 Task: Sort the products in the category "Chardonnay" by price (highest first).
Action: Mouse moved to (1047, 321)
Screenshot: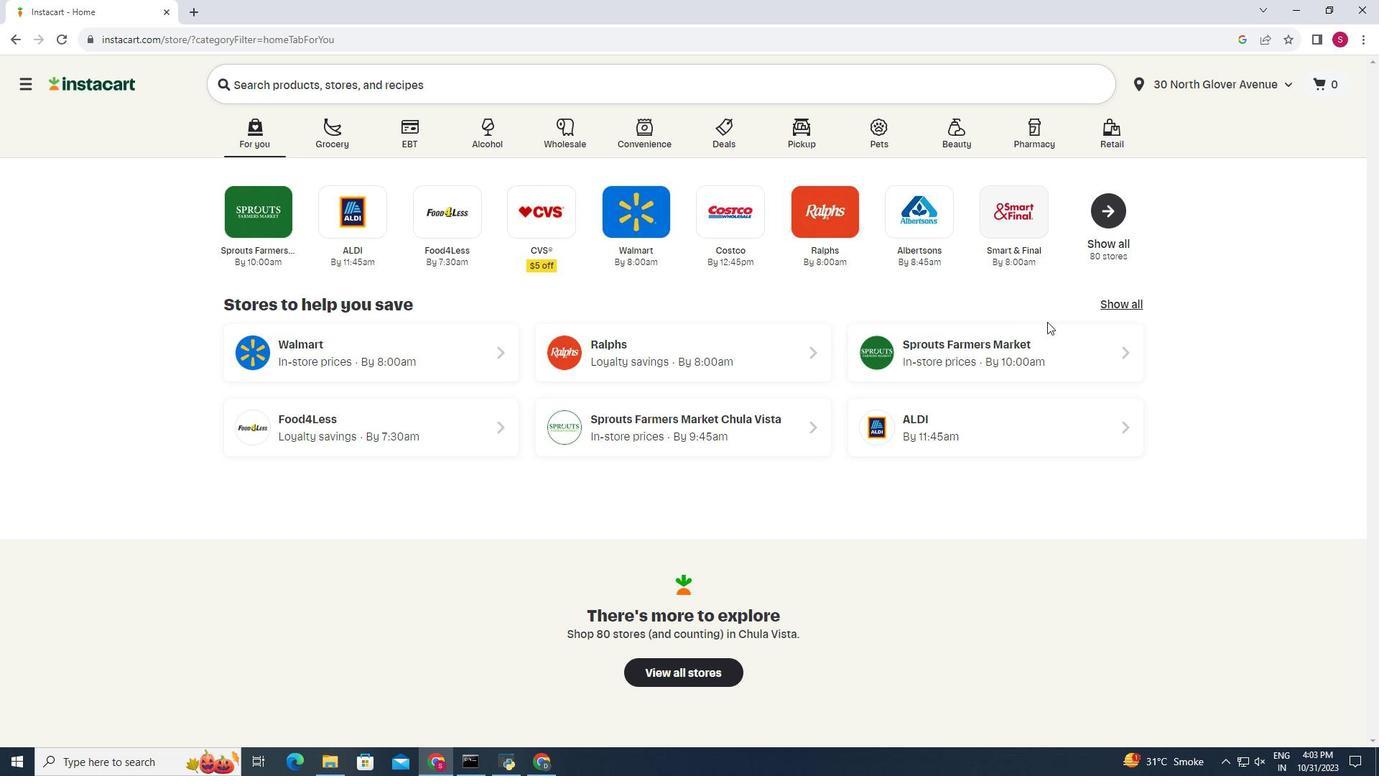 
Action: Mouse pressed left at (1047, 321)
Screenshot: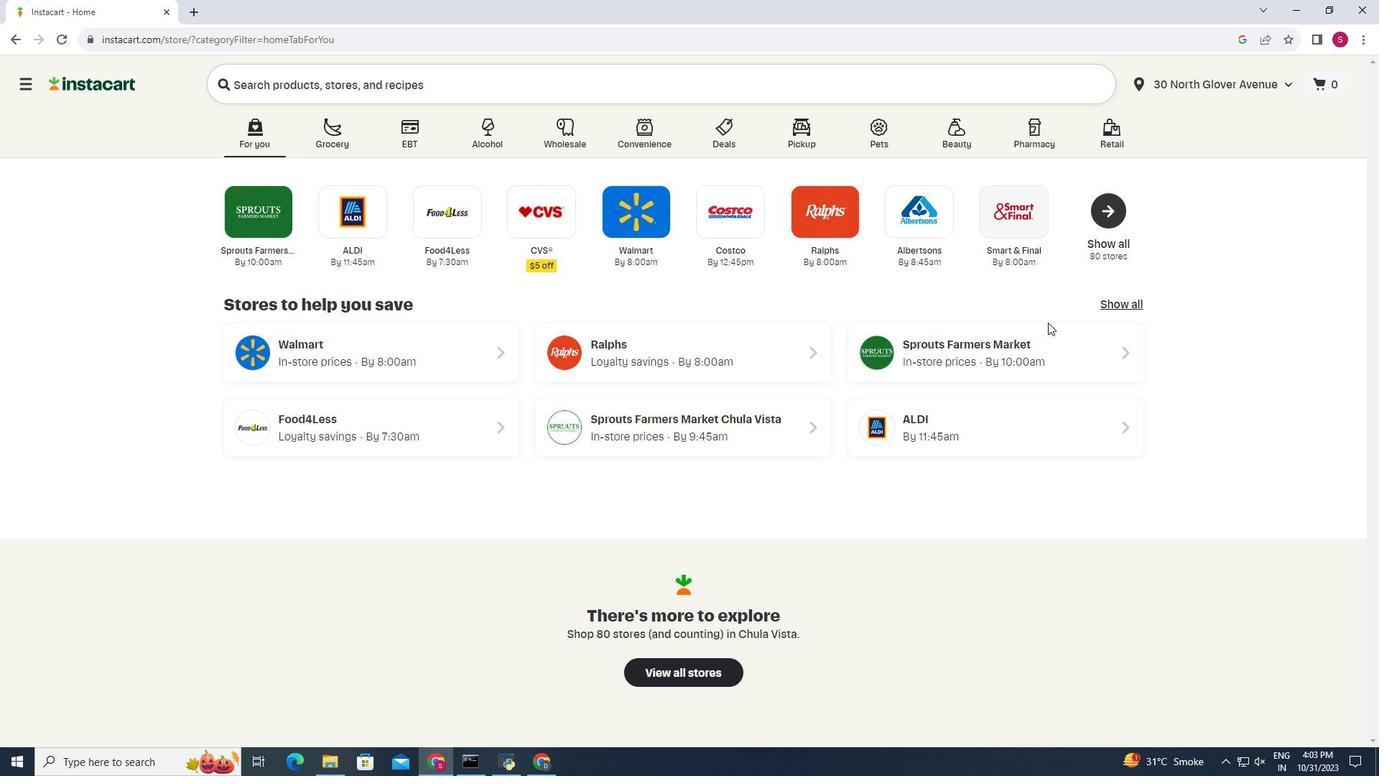 
Action: Mouse moved to (1059, 341)
Screenshot: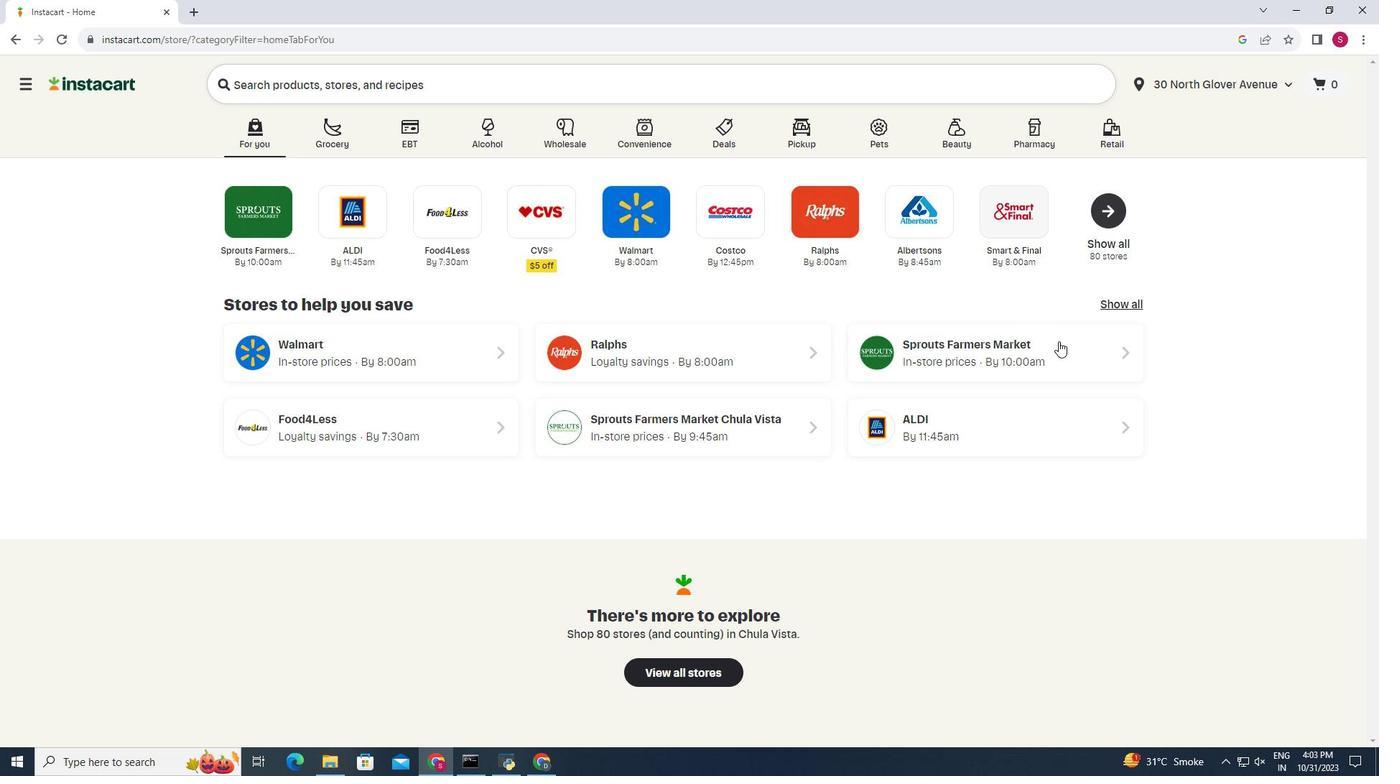 
Action: Mouse pressed left at (1059, 341)
Screenshot: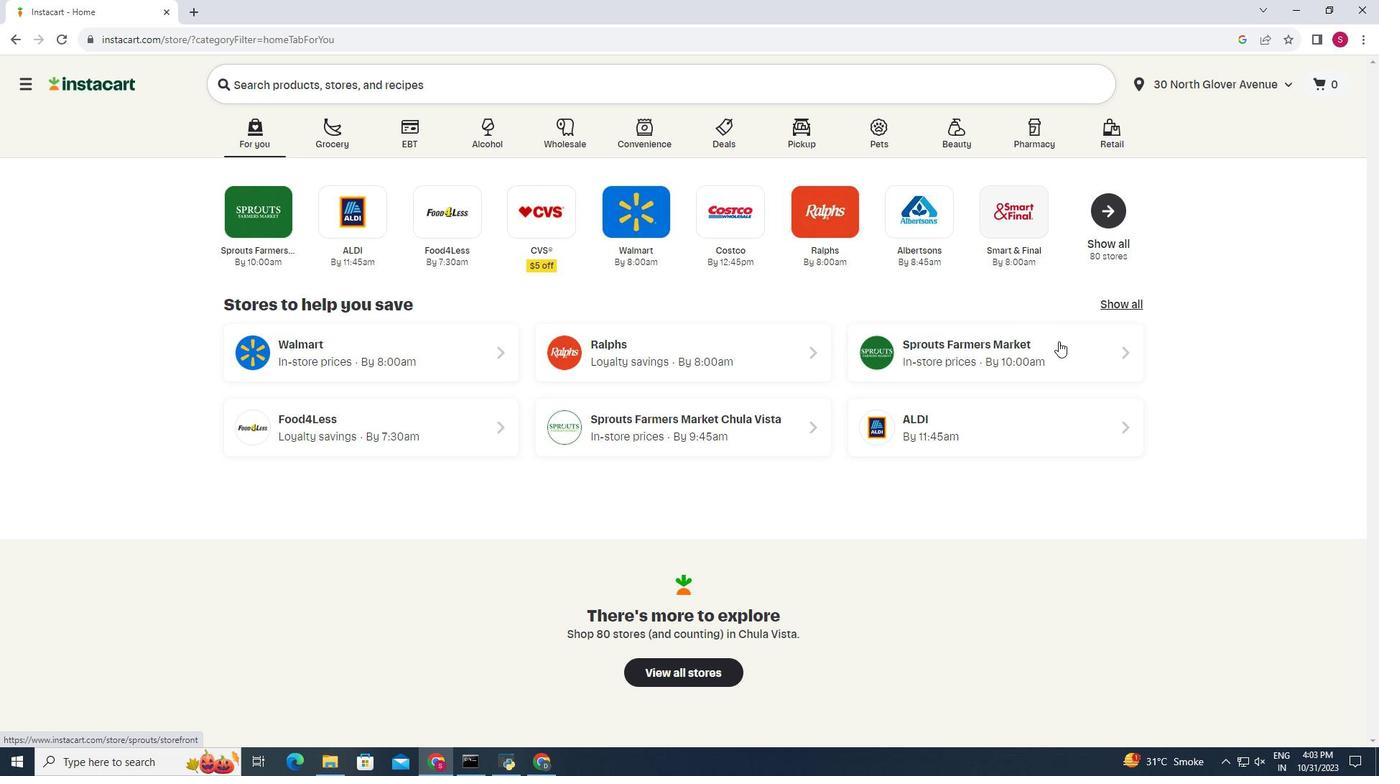 
Action: Mouse moved to (59, 684)
Screenshot: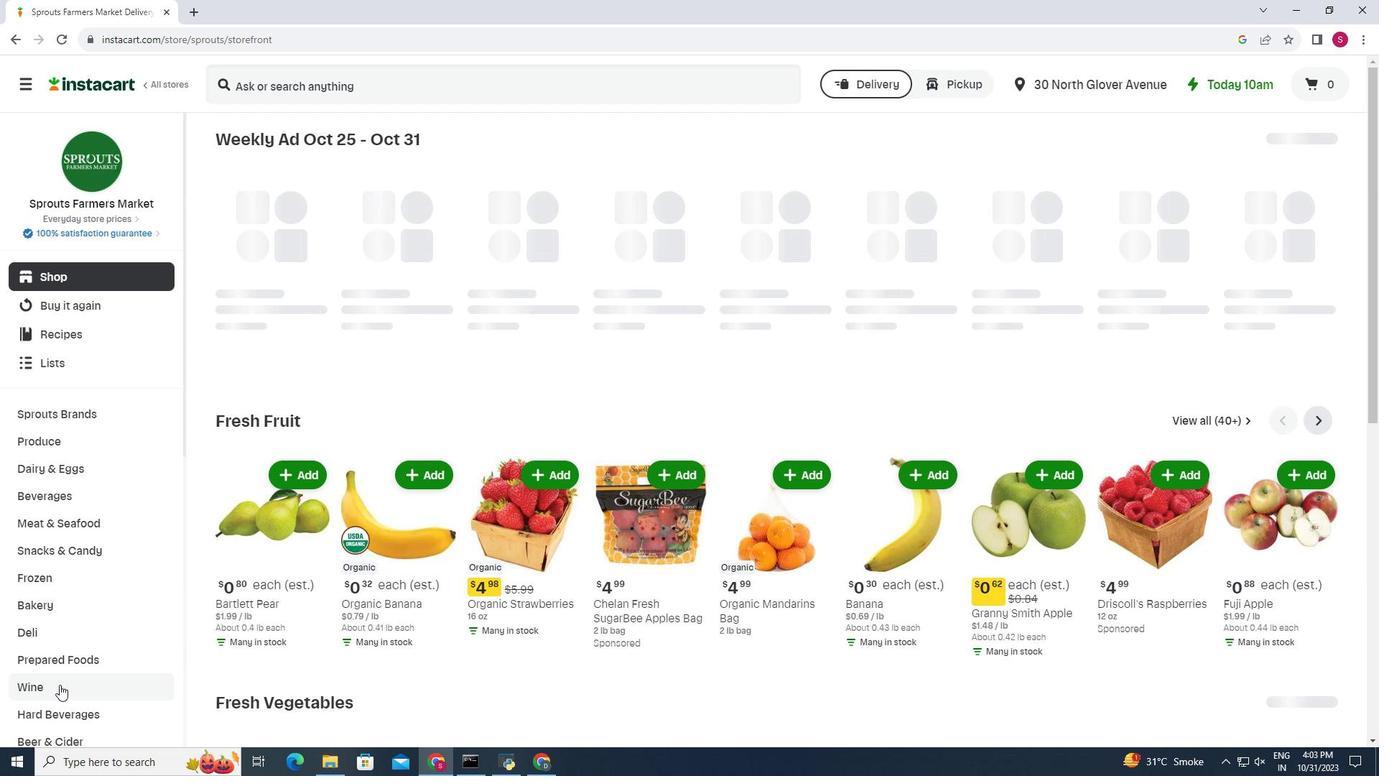 
Action: Mouse pressed left at (59, 684)
Screenshot: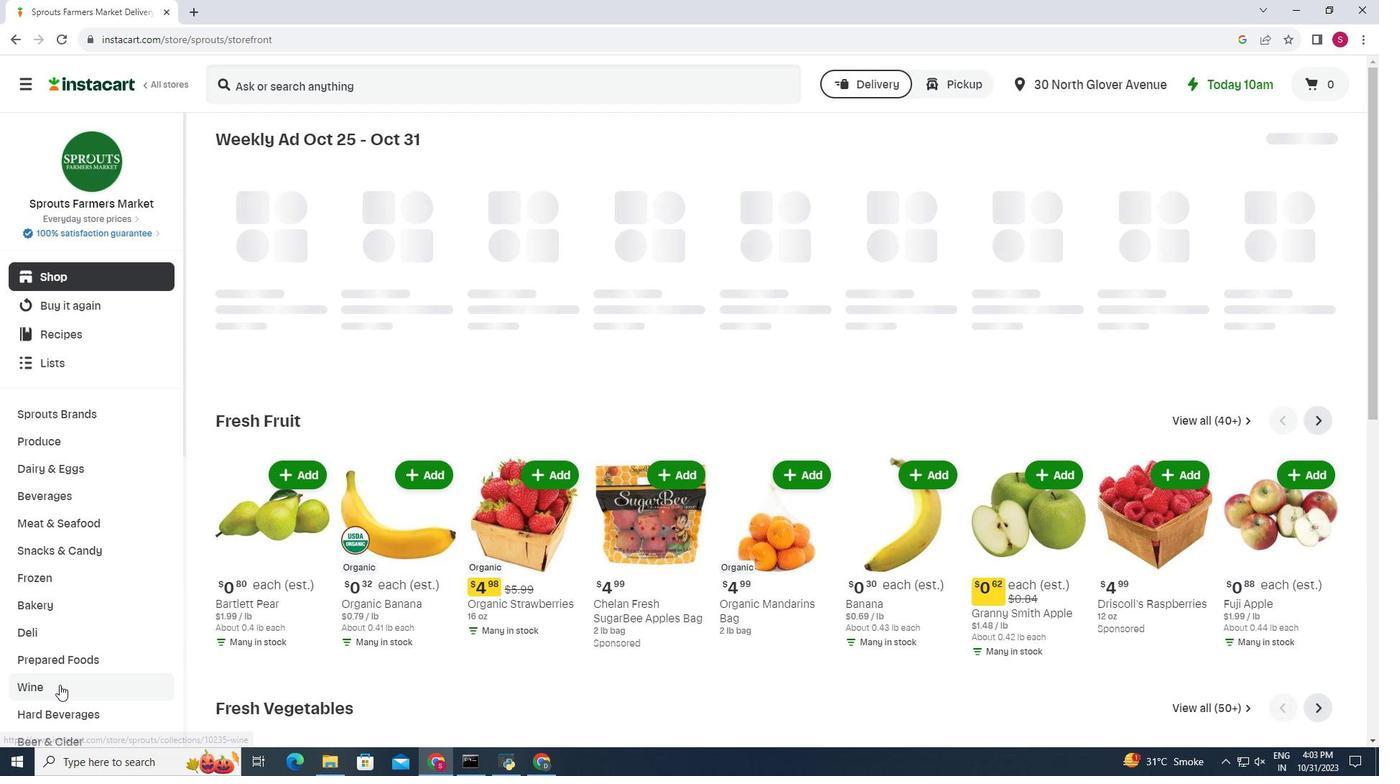 
Action: Mouse moved to (365, 168)
Screenshot: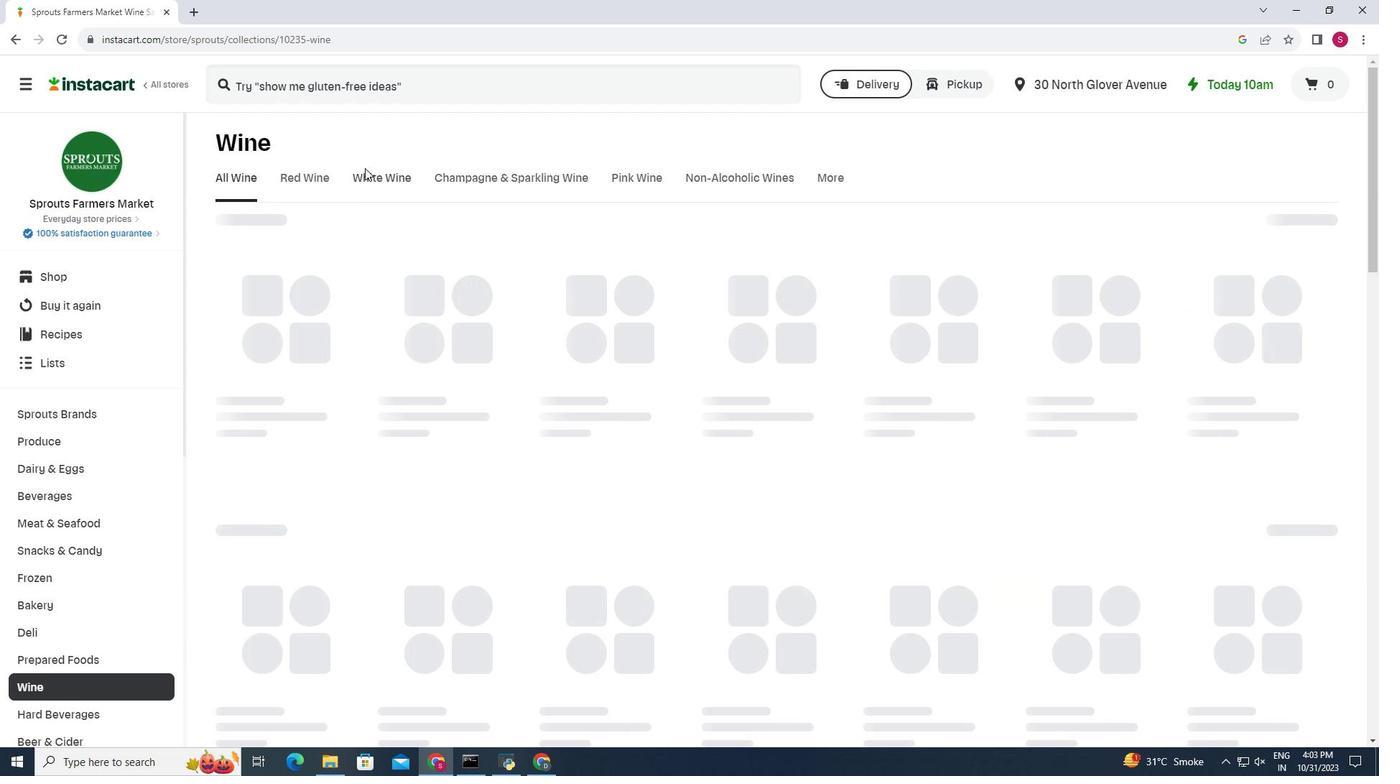 
Action: Mouse pressed left at (365, 168)
Screenshot: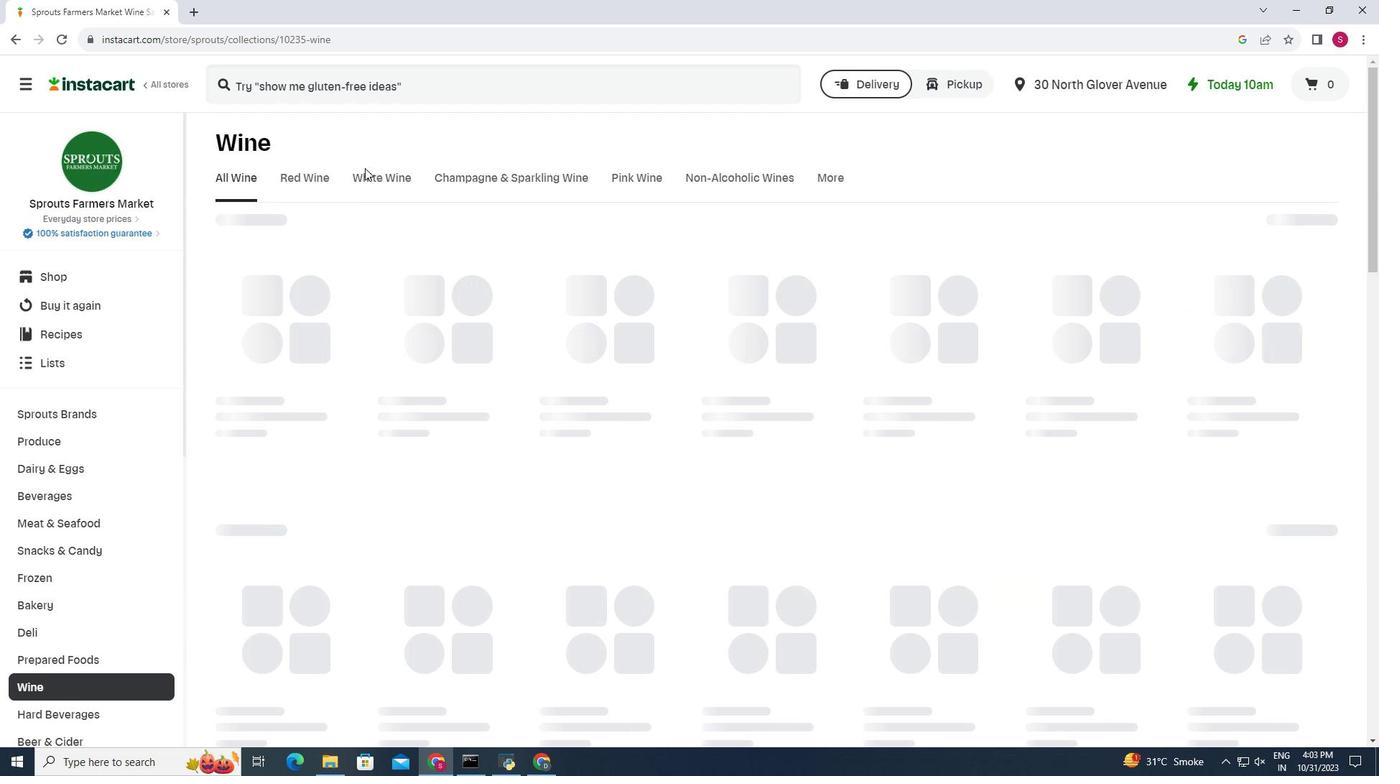 
Action: Mouse moved to (369, 171)
Screenshot: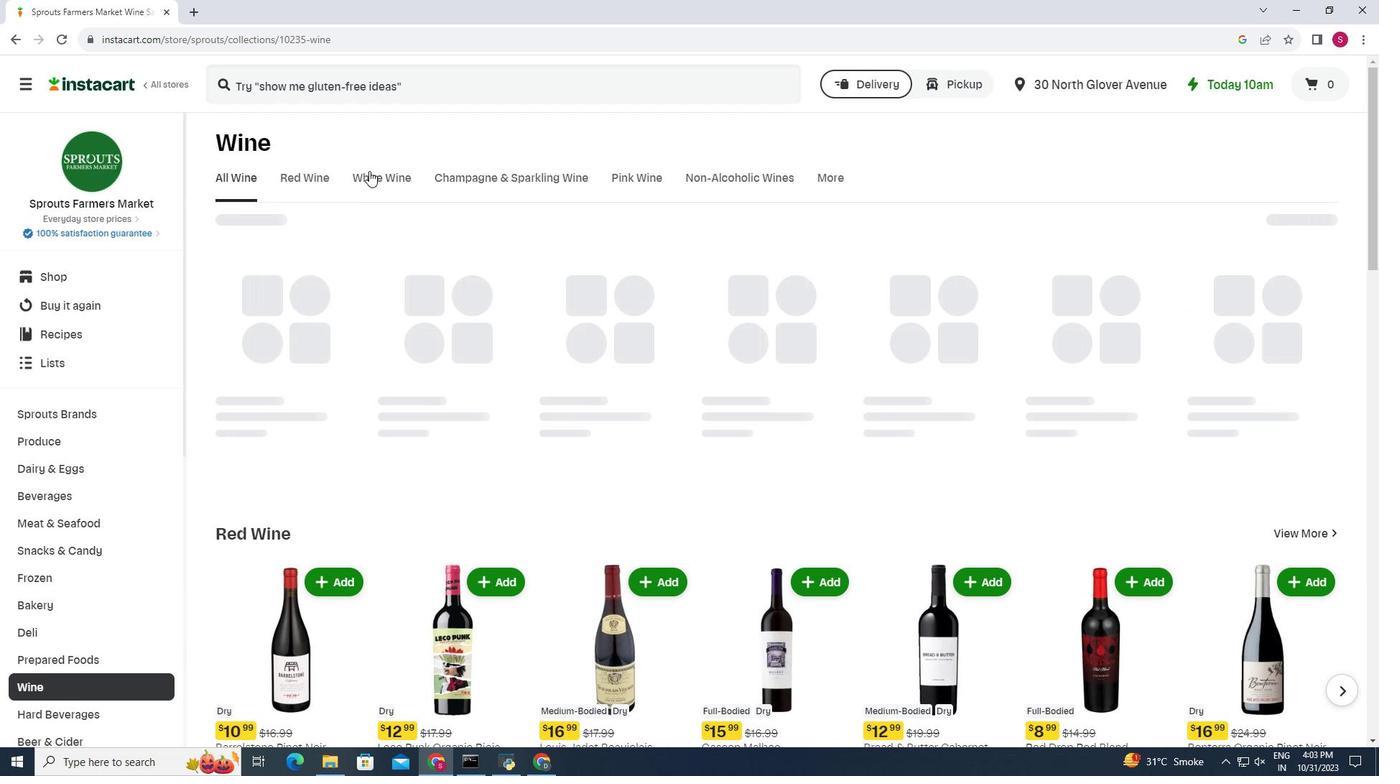
Action: Mouse pressed left at (369, 171)
Screenshot: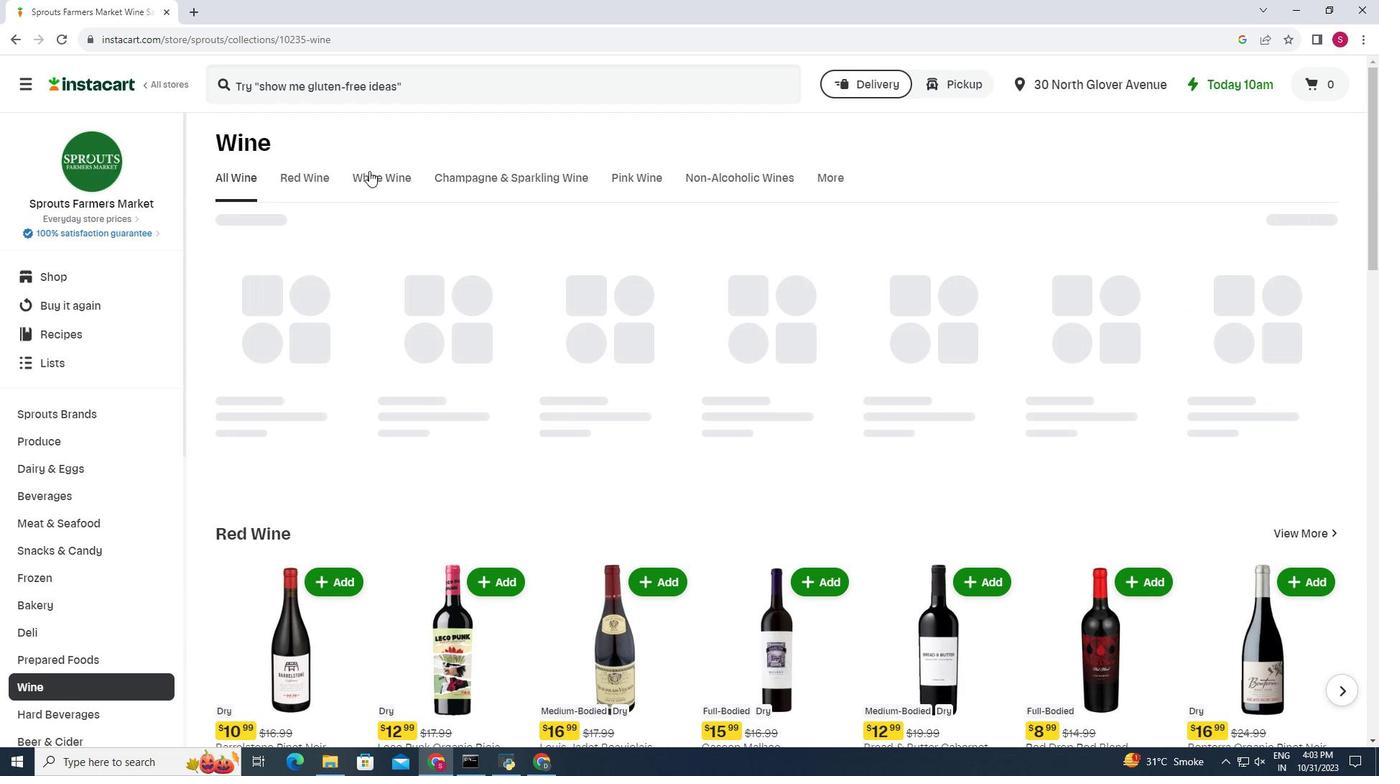 
Action: Mouse moved to (467, 240)
Screenshot: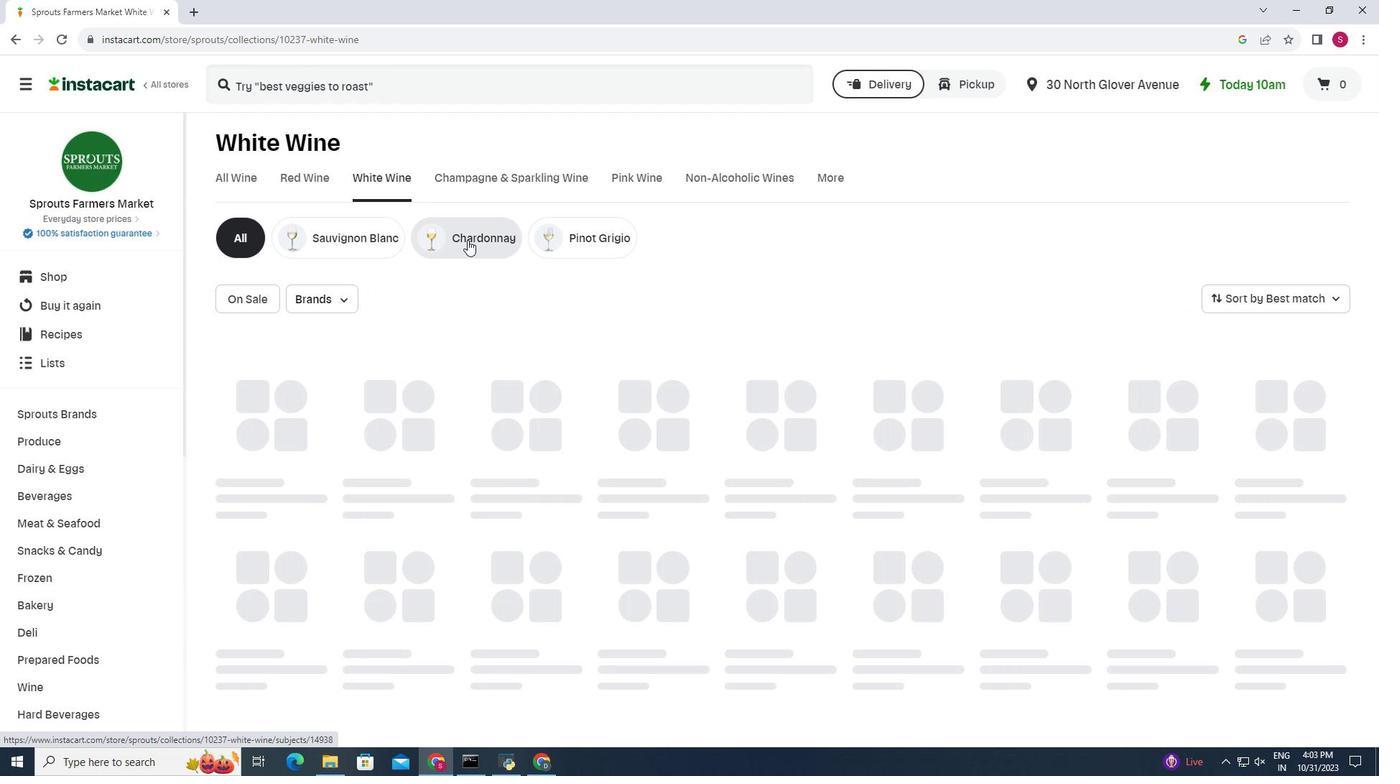 
Action: Mouse pressed left at (467, 240)
Screenshot: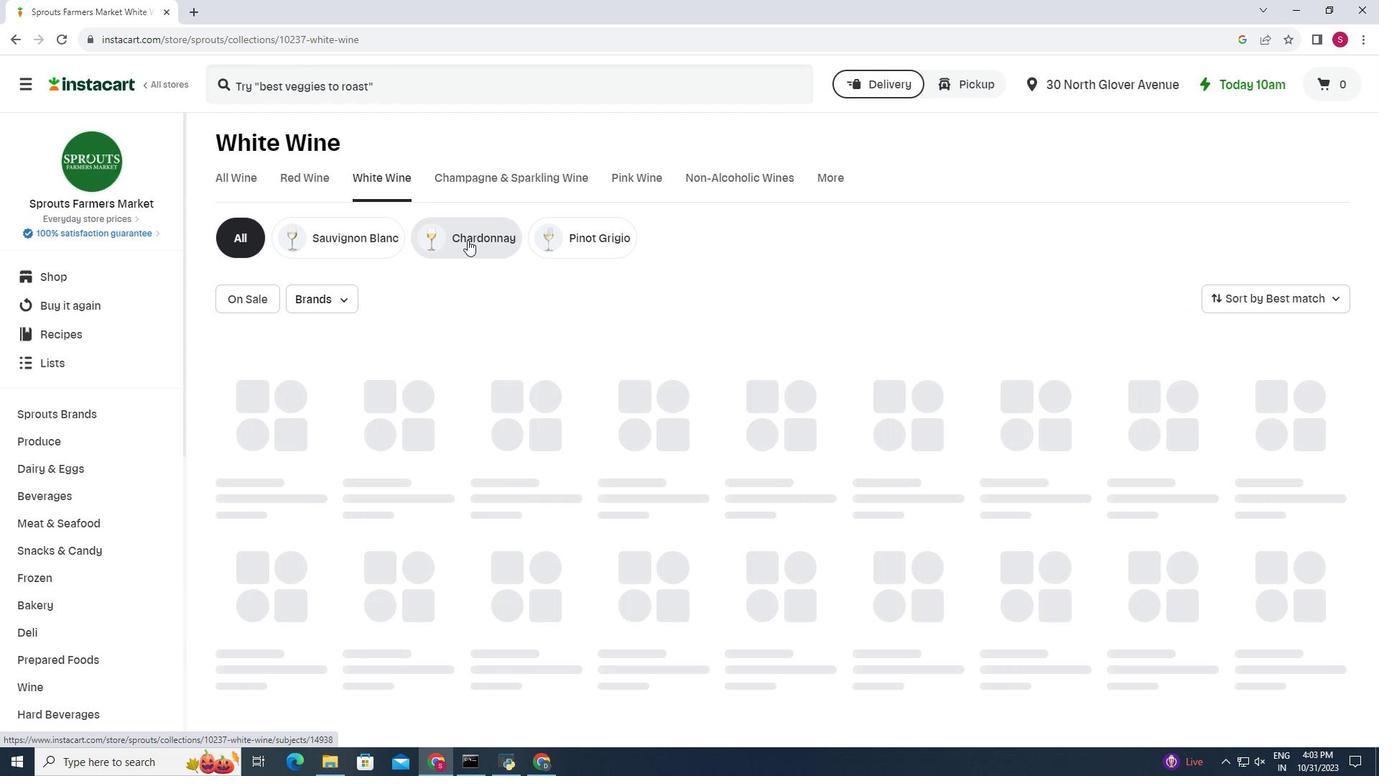 
Action: Mouse moved to (1320, 296)
Screenshot: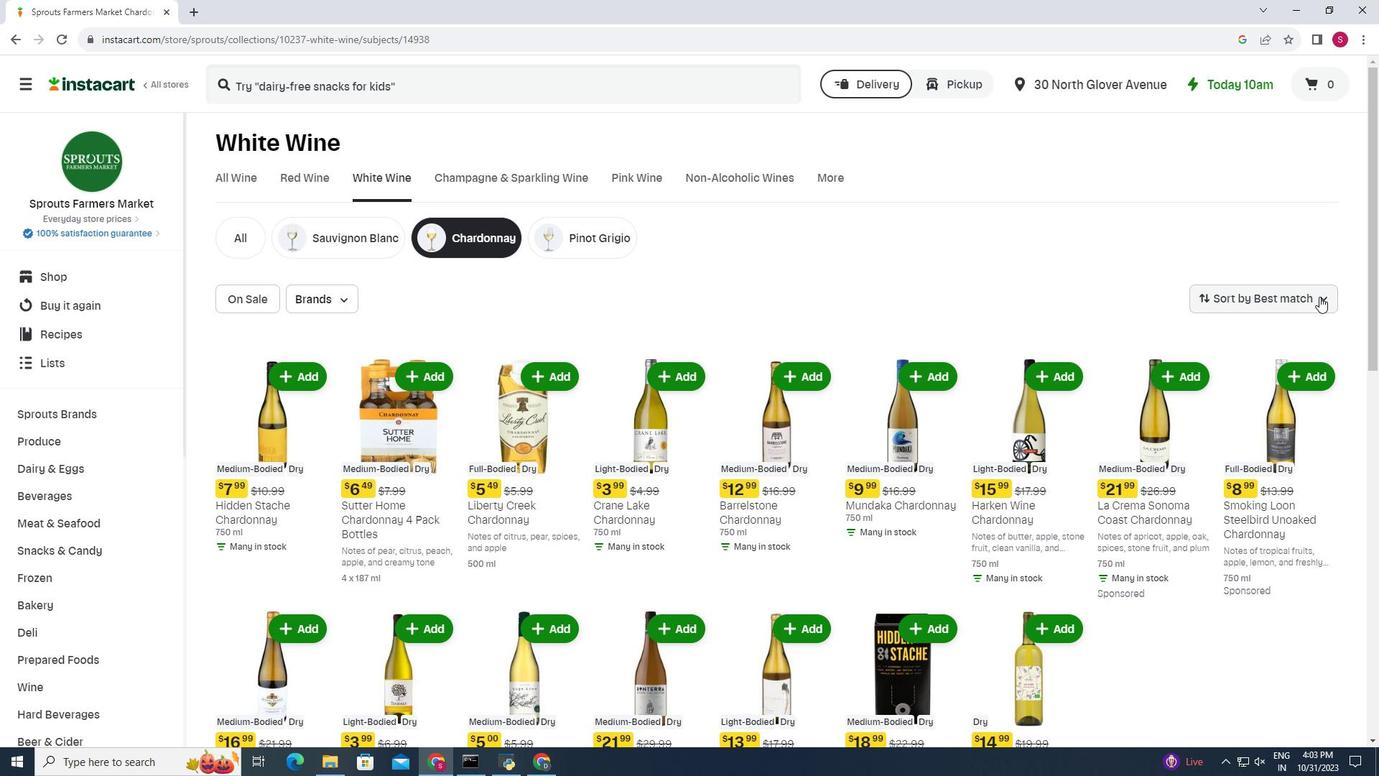 
Action: Mouse pressed left at (1320, 296)
Screenshot: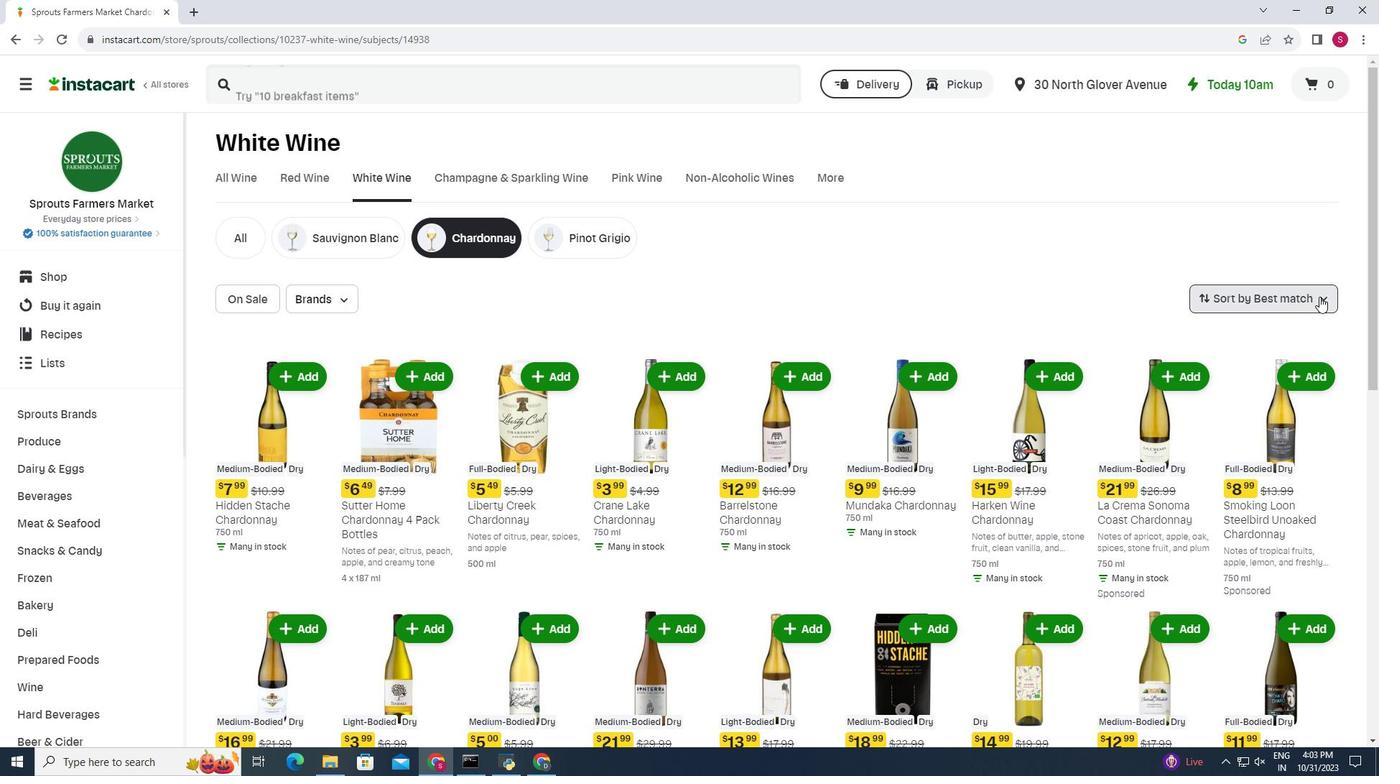 
Action: Mouse moved to (1292, 389)
Screenshot: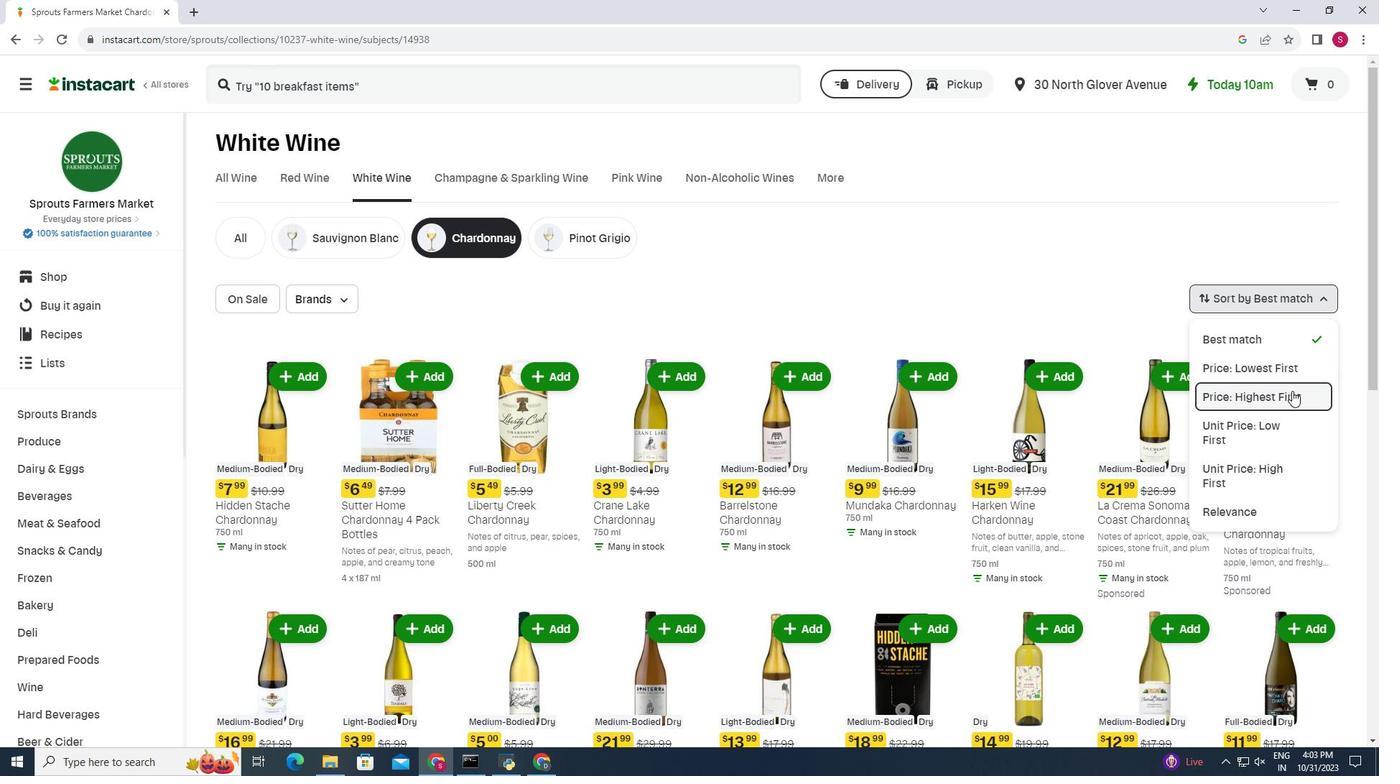 
Action: Mouse pressed left at (1292, 389)
Screenshot: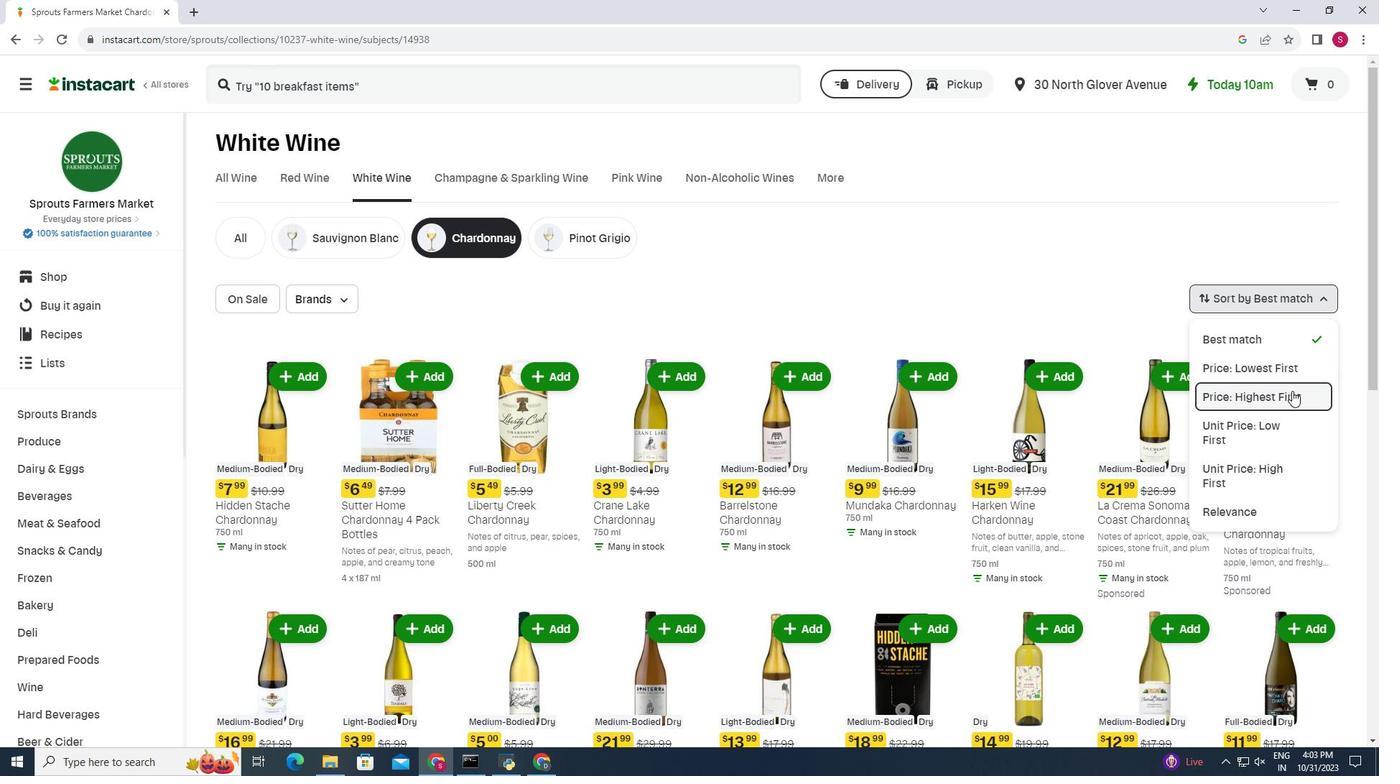 
Action: Mouse moved to (632, 316)
Screenshot: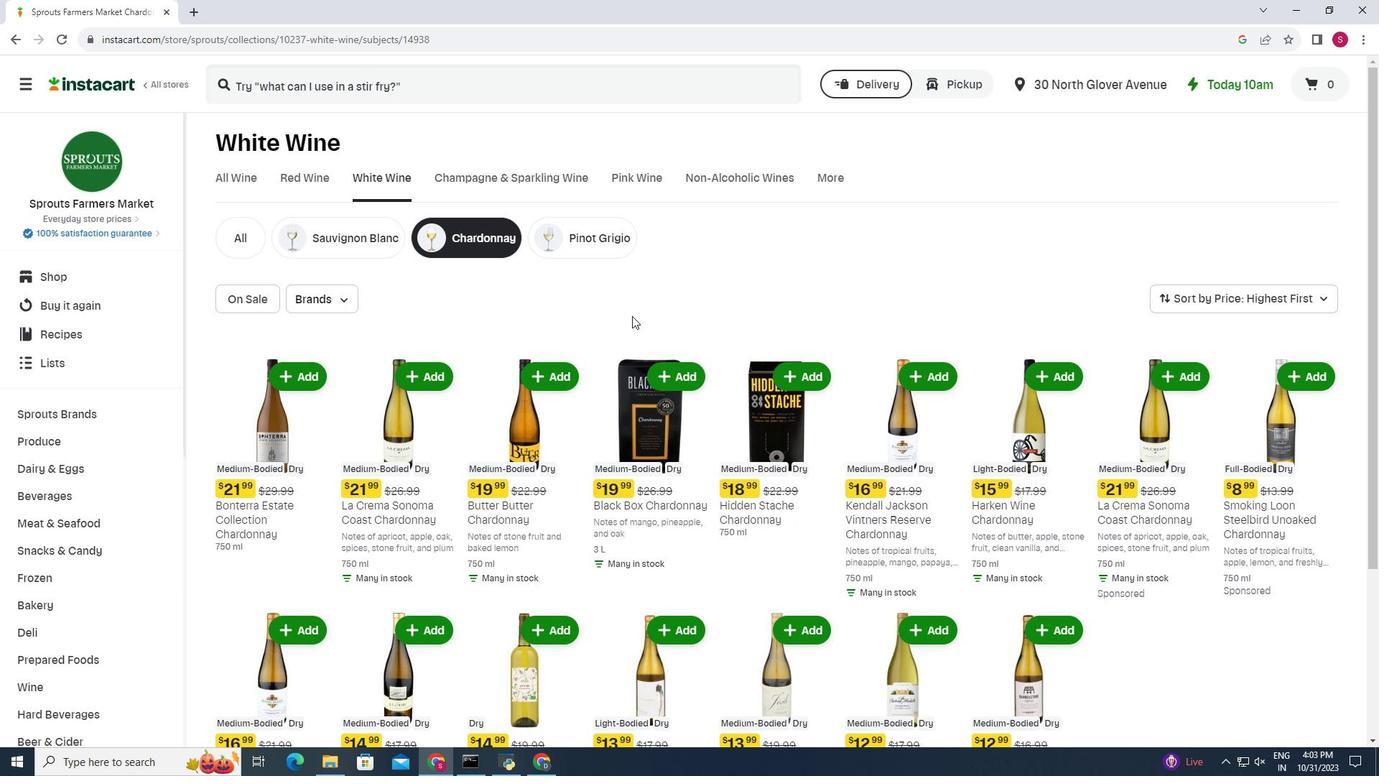 
Action: Mouse scrolled (632, 315) with delta (0, 0)
Screenshot: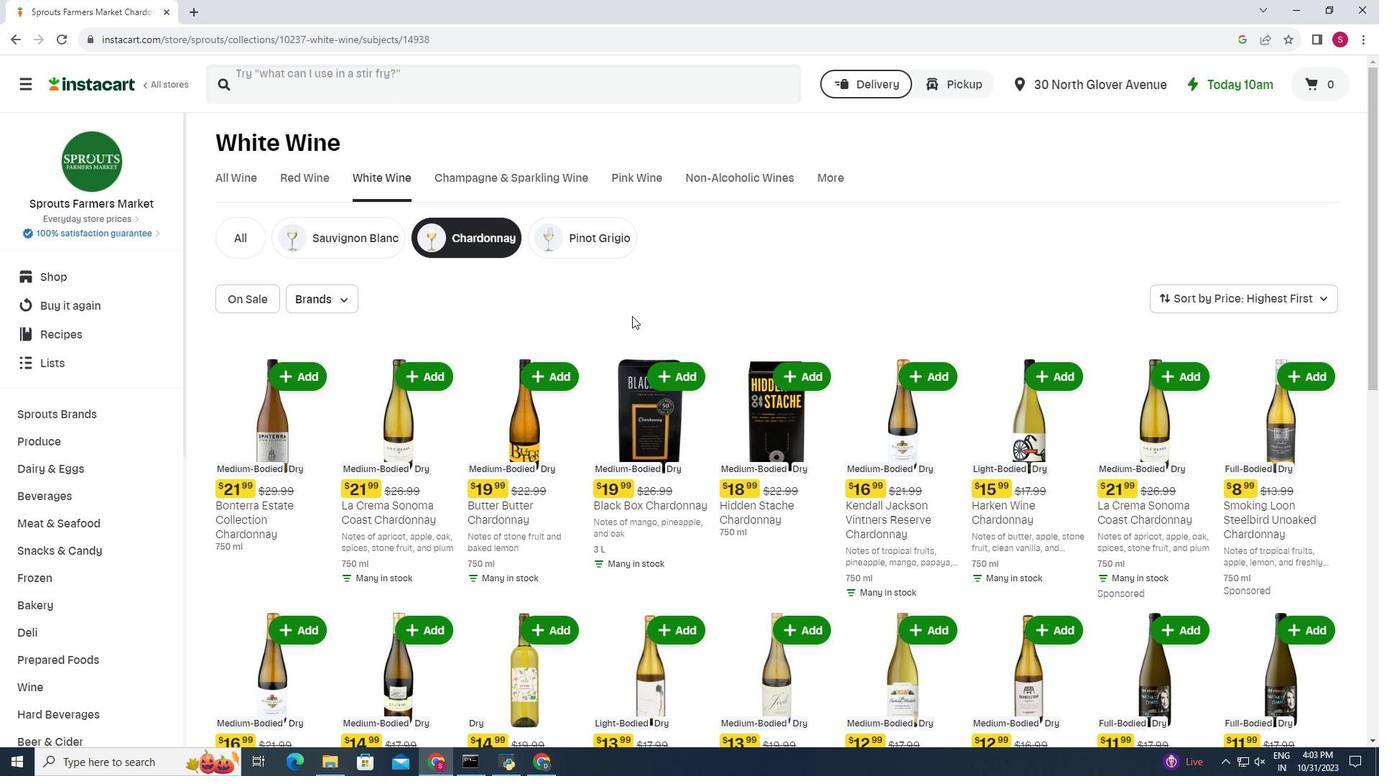 
Action: Mouse scrolled (632, 315) with delta (0, 0)
Screenshot: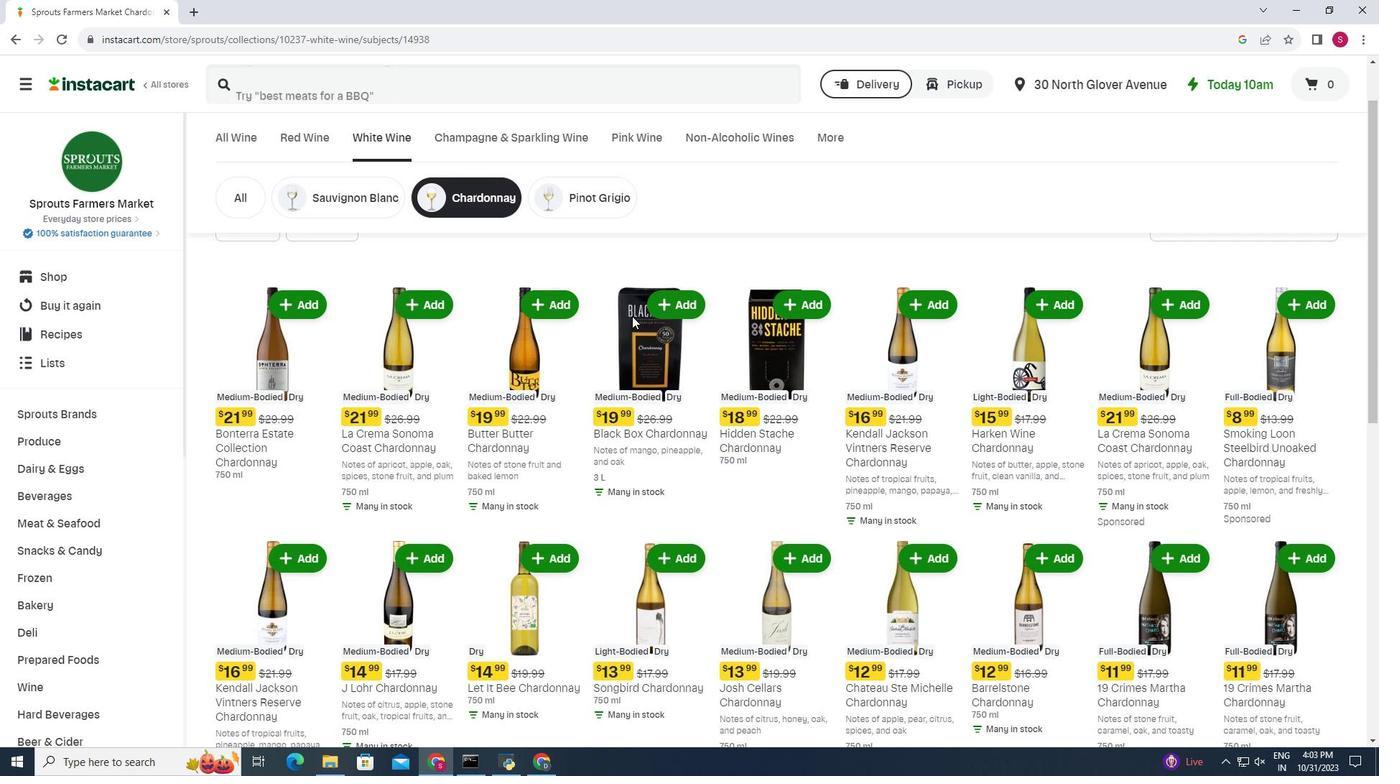 
Action: Mouse scrolled (632, 315) with delta (0, 0)
Screenshot: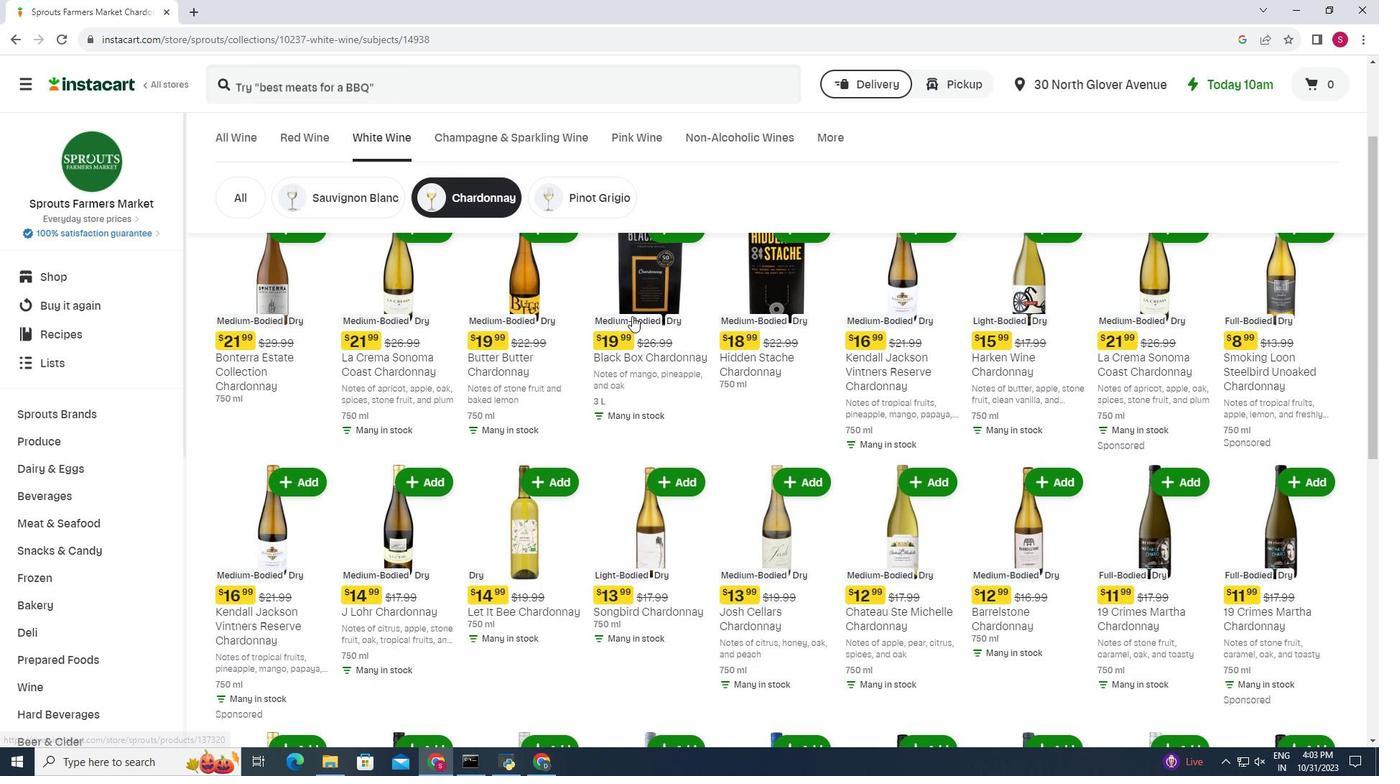 
Action: Mouse scrolled (632, 315) with delta (0, 0)
Screenshot: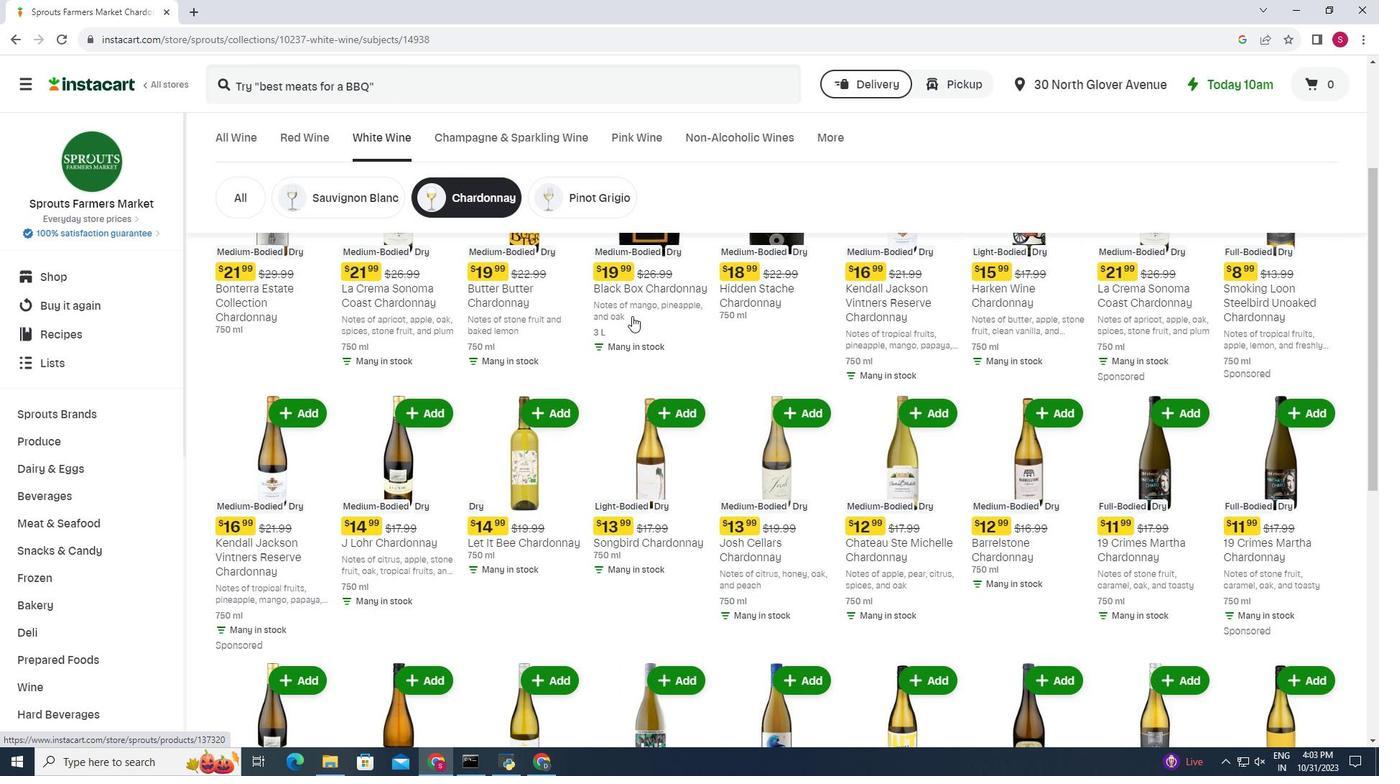 
Action: Mouse scrolled (632, 315) with delta (0, 0)
Screenshot: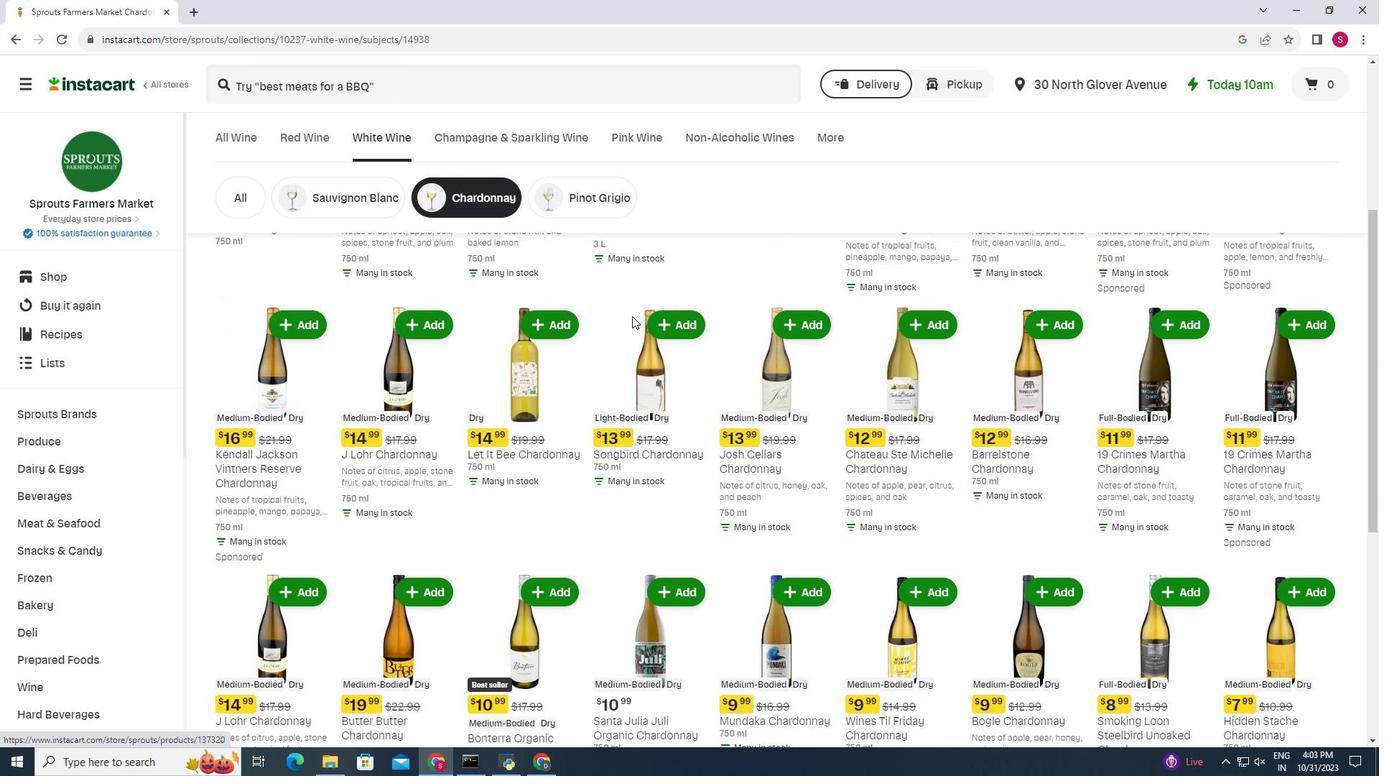 
Action: Mouse scrolled (632, 315) with delta (0, 0)
Screenshot: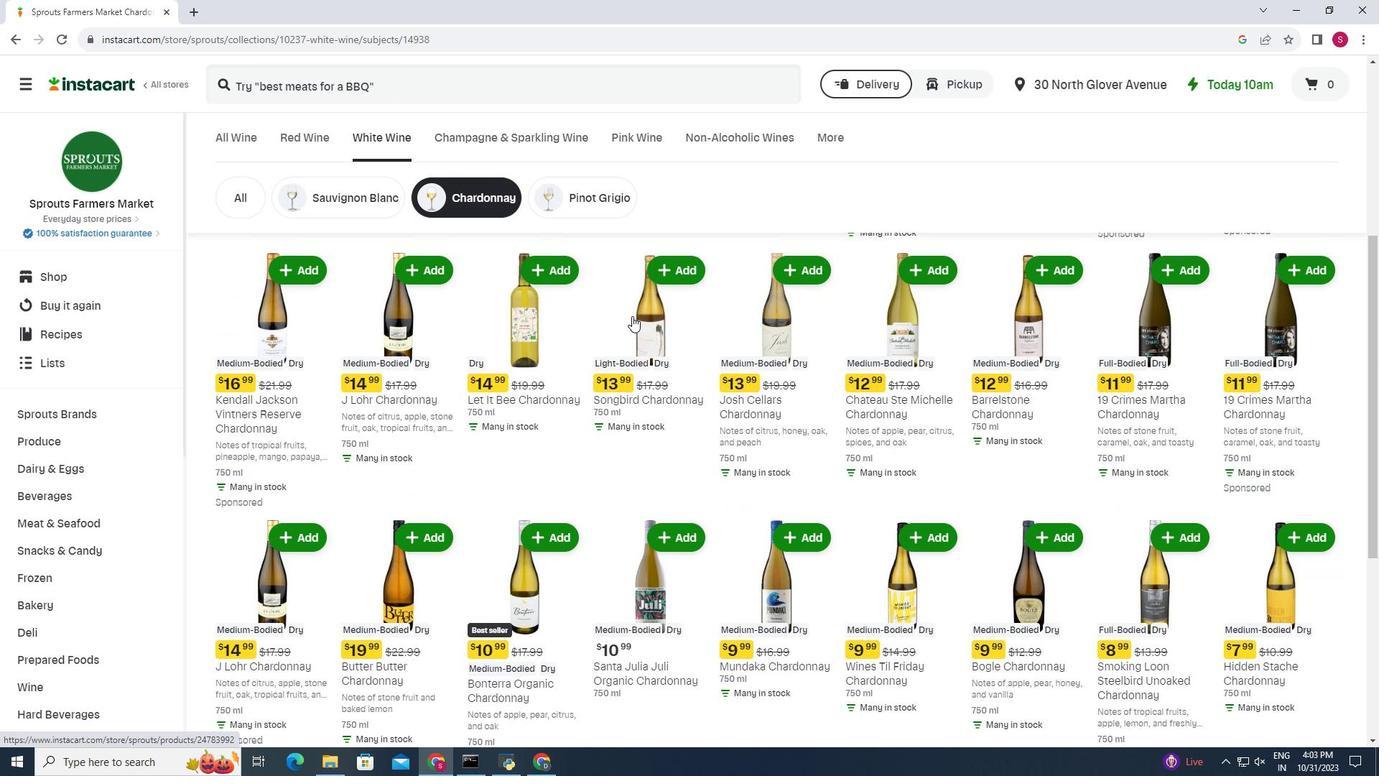 
Action: Mouse moved to (632, 315)
Screenshot: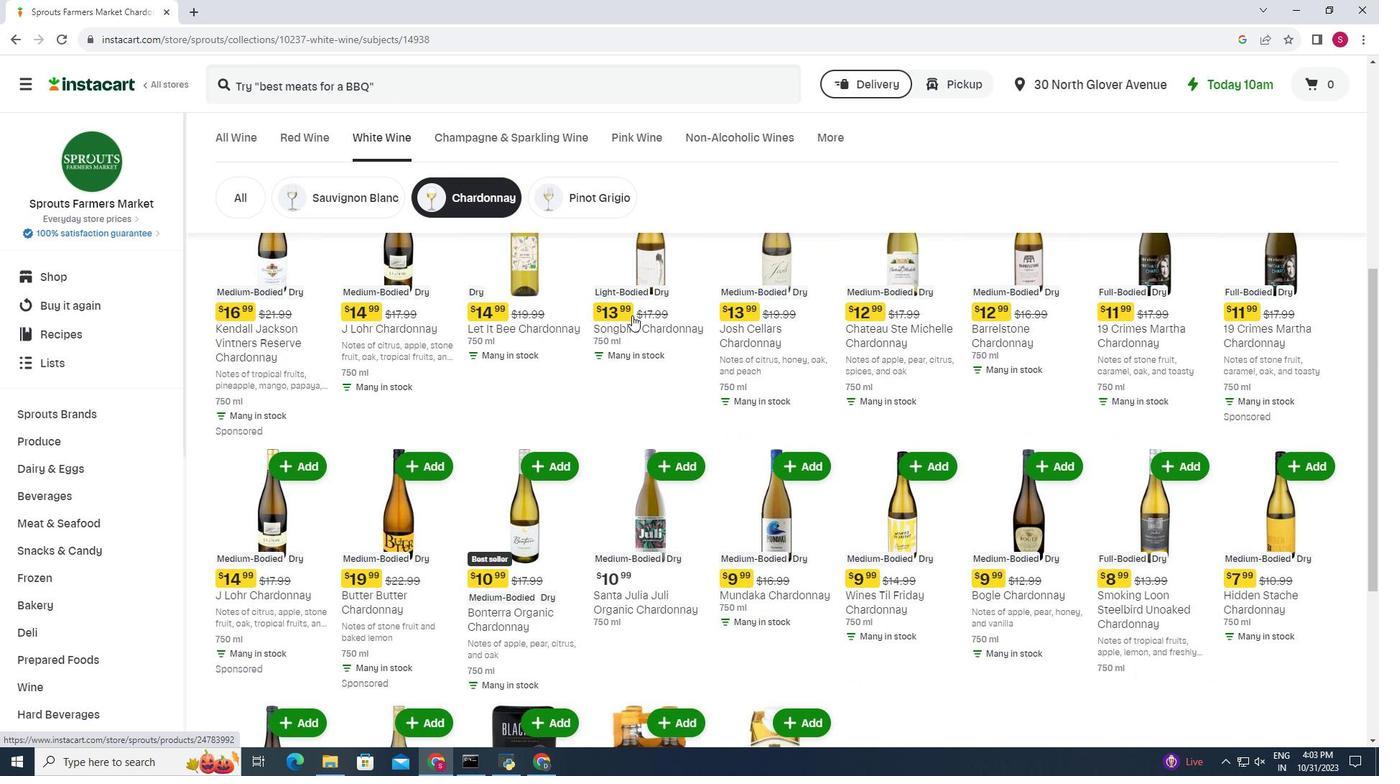 
Action: Mouse scrolled (632, 314) with delta (0, 0)
Screenshot: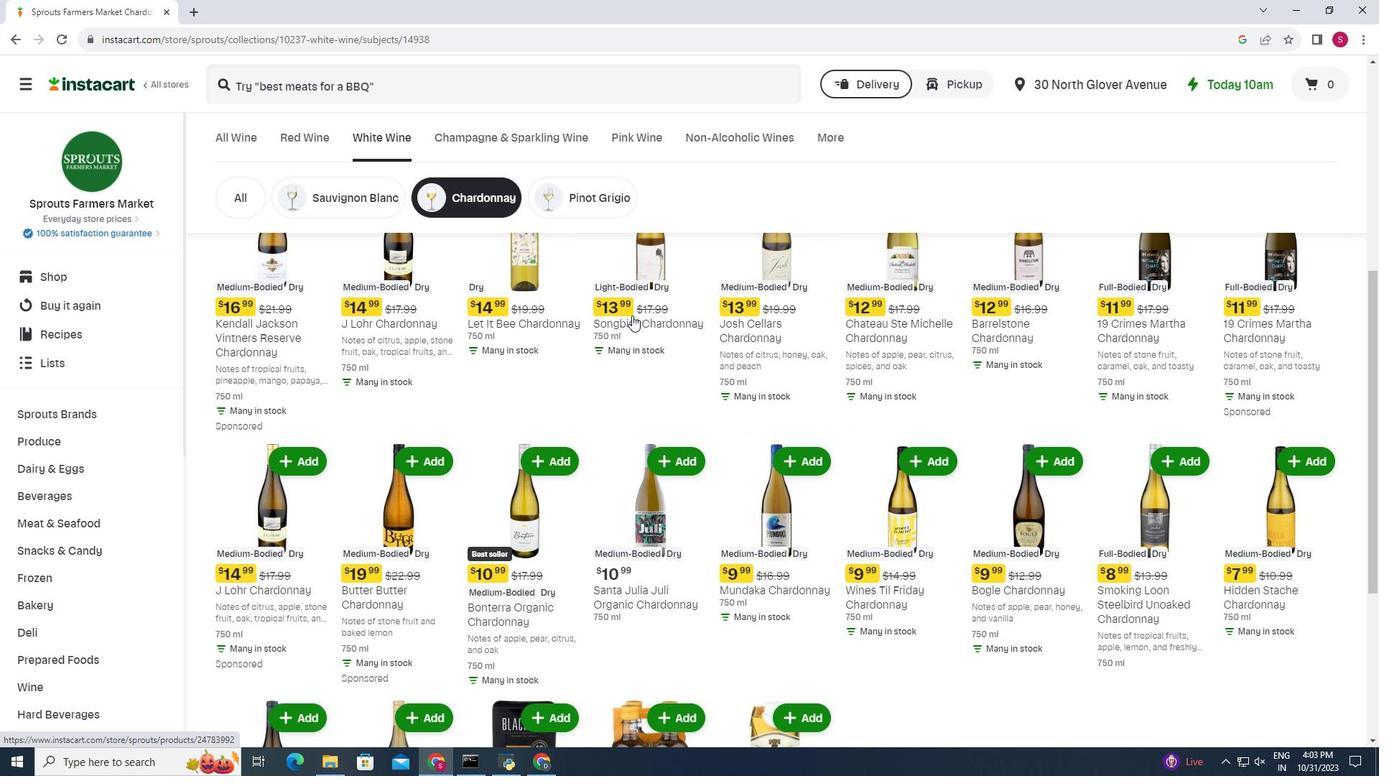 
Action: Mouse scrolled (632, 314) with delta (0, 0)
Screenshot: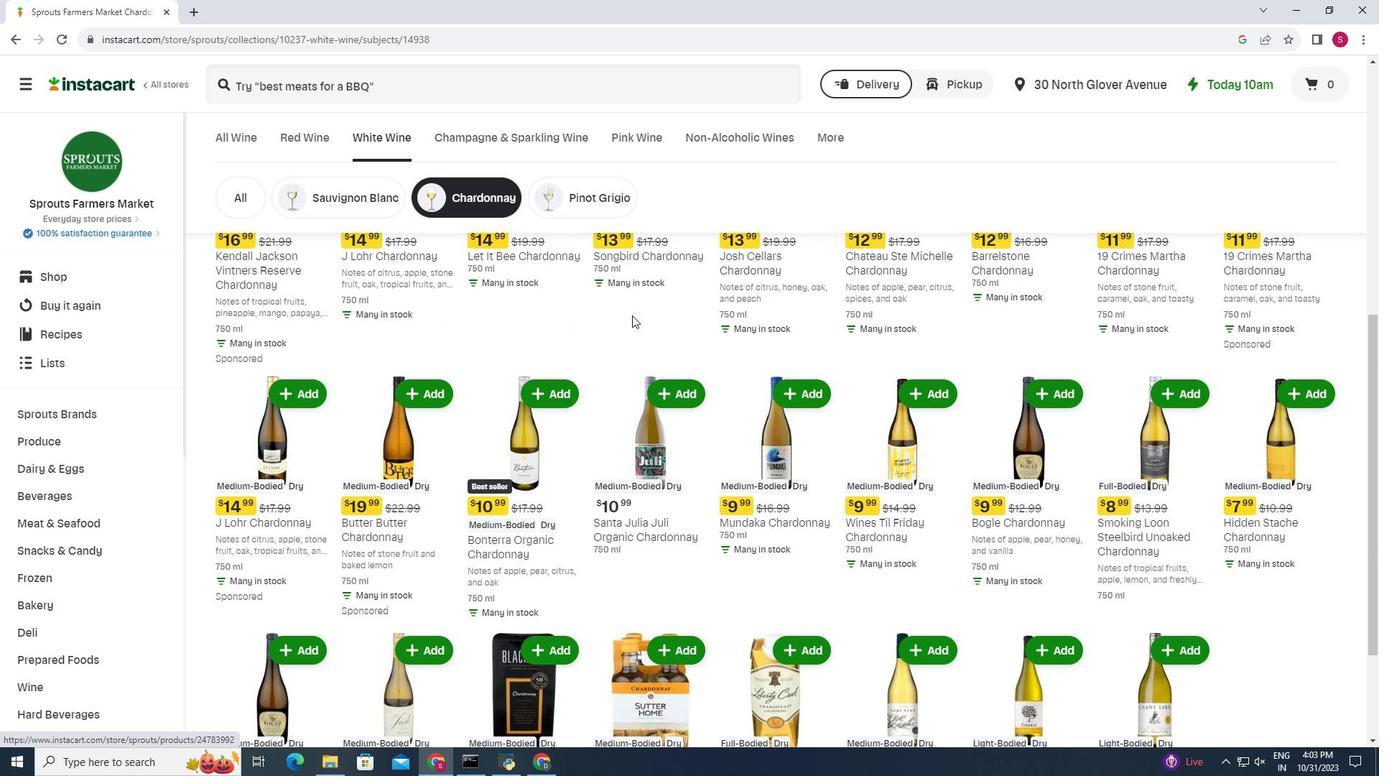 
Action: Mouse scrolled (632, 314) with delta (0, 0)
Screenshot: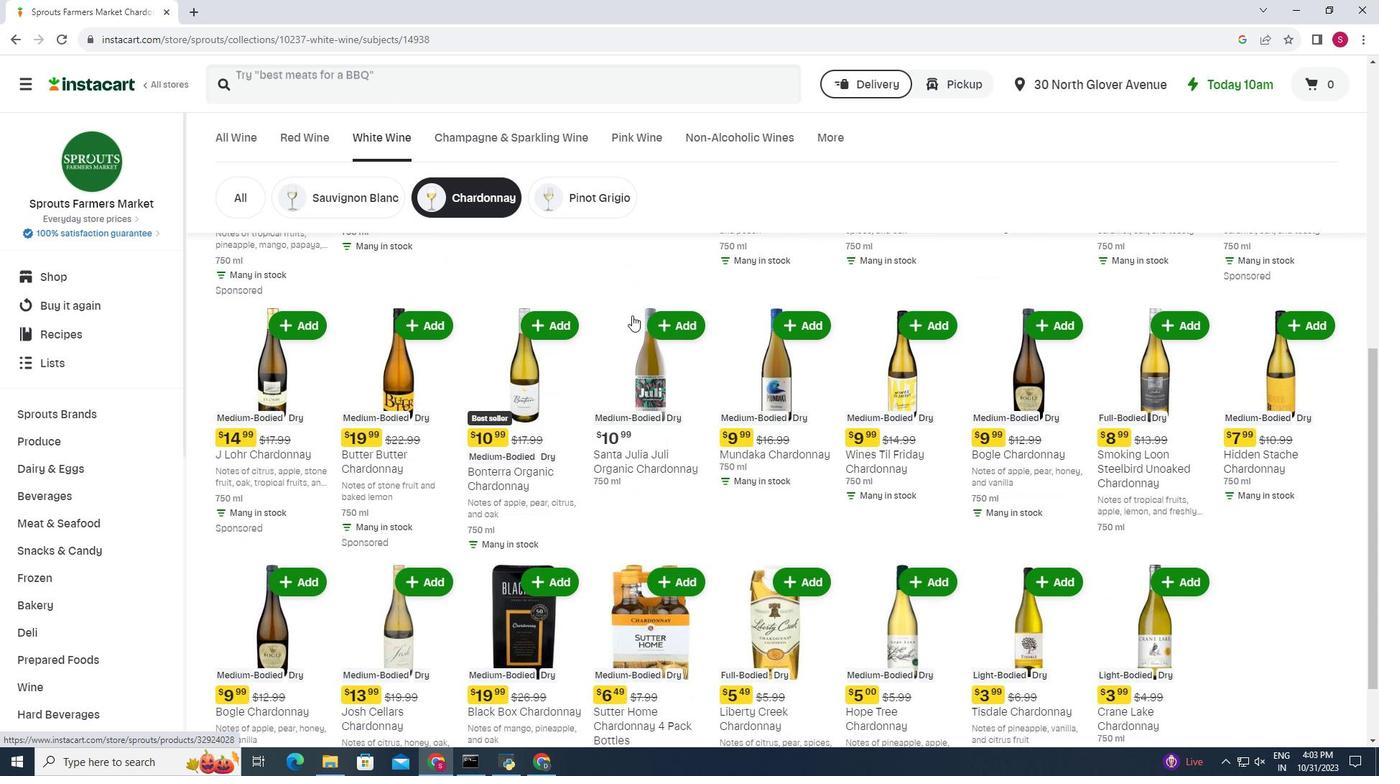 
Action: Mouse scrolled (632, 314) with delta (0, 0)
Screenshot: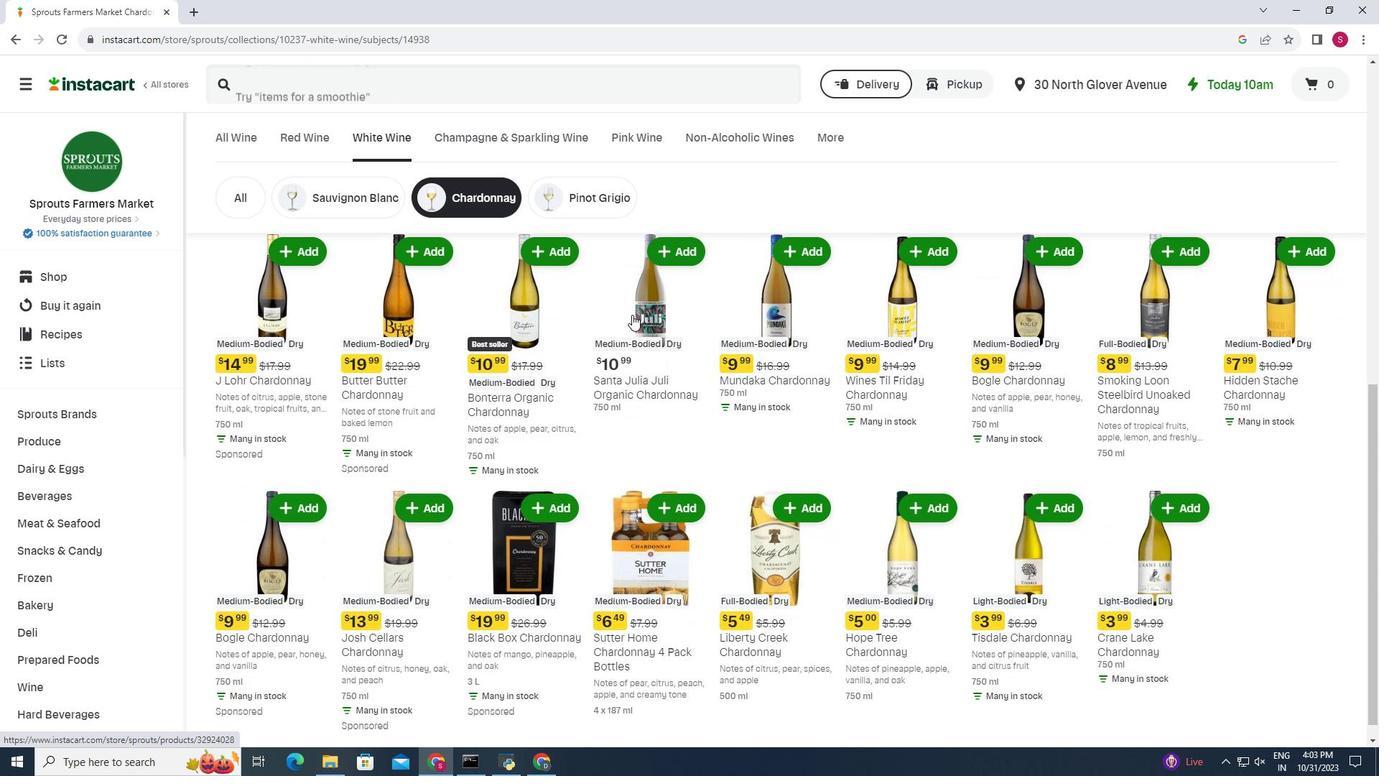 
Action: Mouse moved to (632, 314)
Screenshot: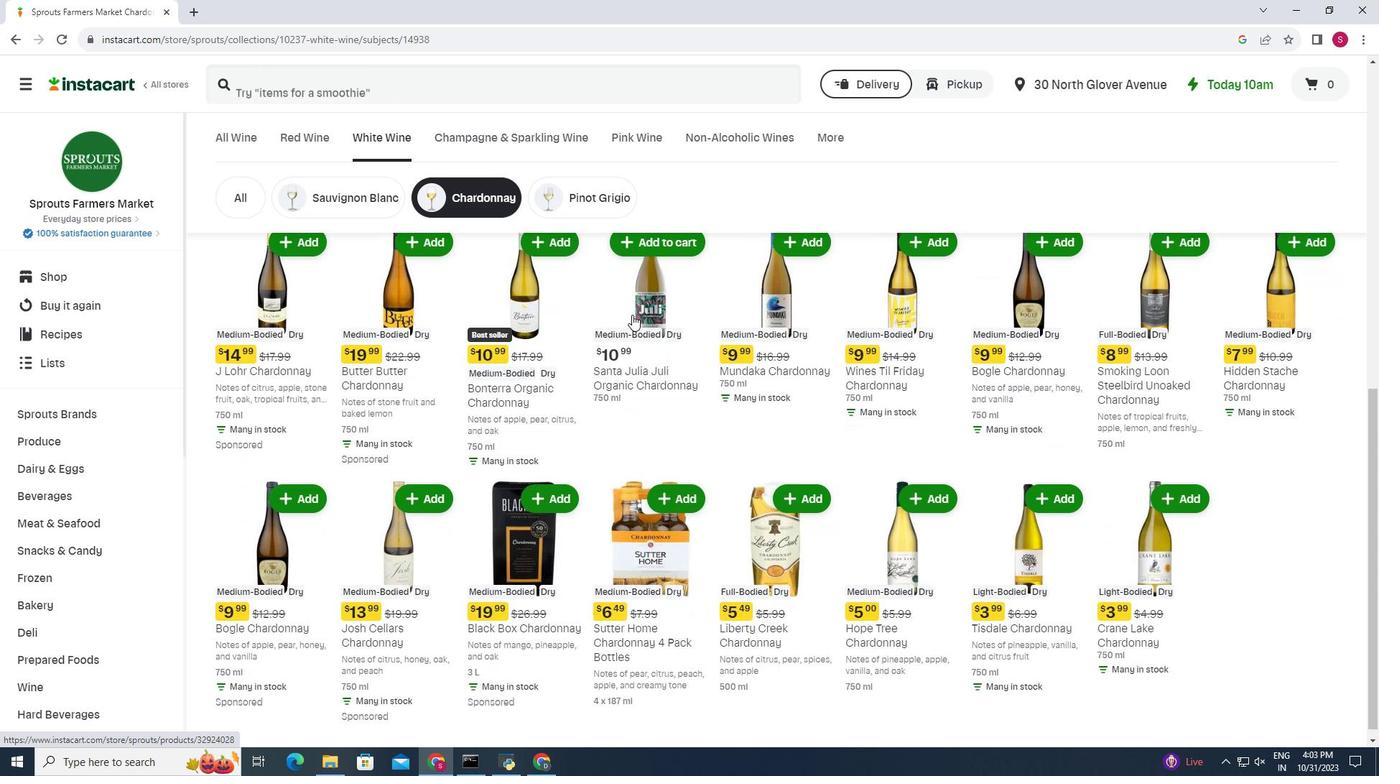 
Action: Mouse scrolled (632, 314) with delta (0, 0)
Screenshot: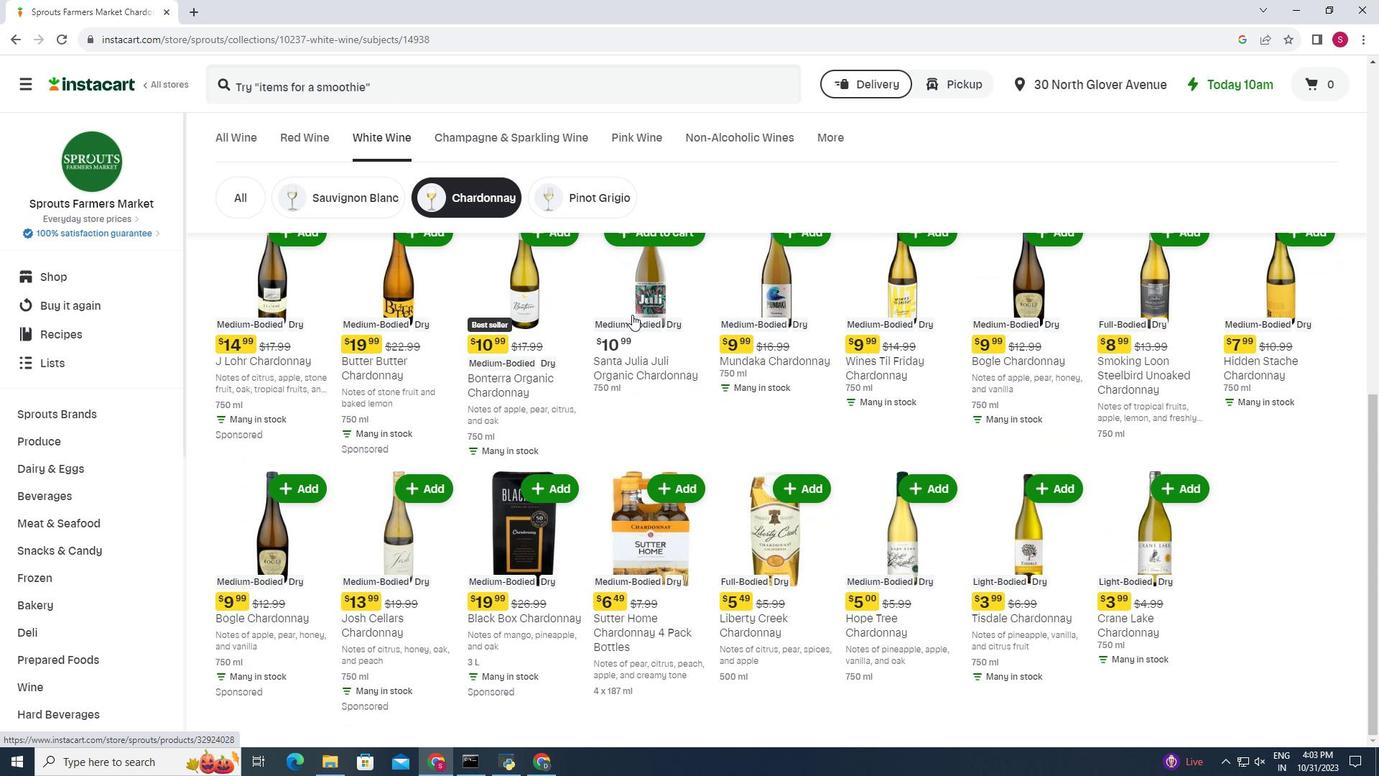 
Action: Mouse moved to (634, 314)
Screenshot: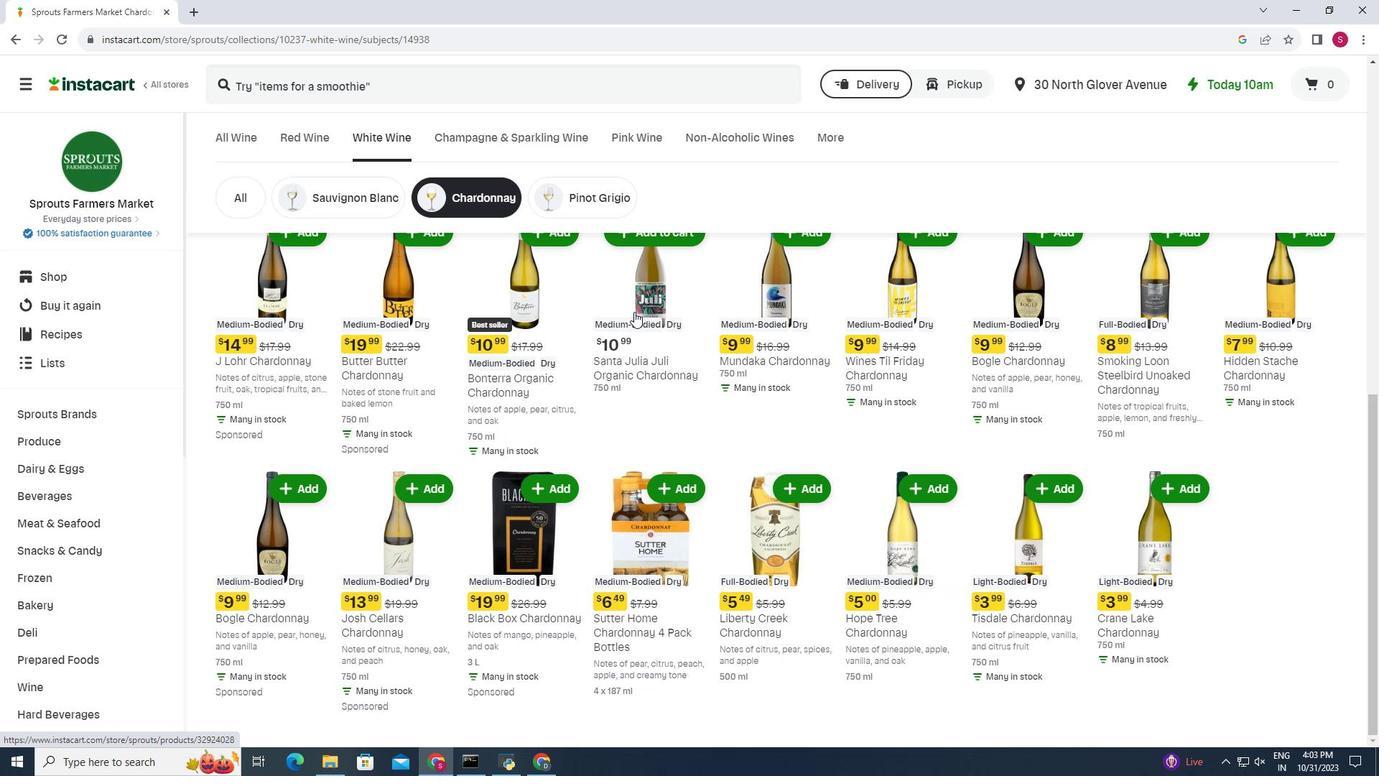 
